 Task: Add Sprouts Ginkgo to the cart.
Action: Mouse moved to (19, 84)
Screenshot: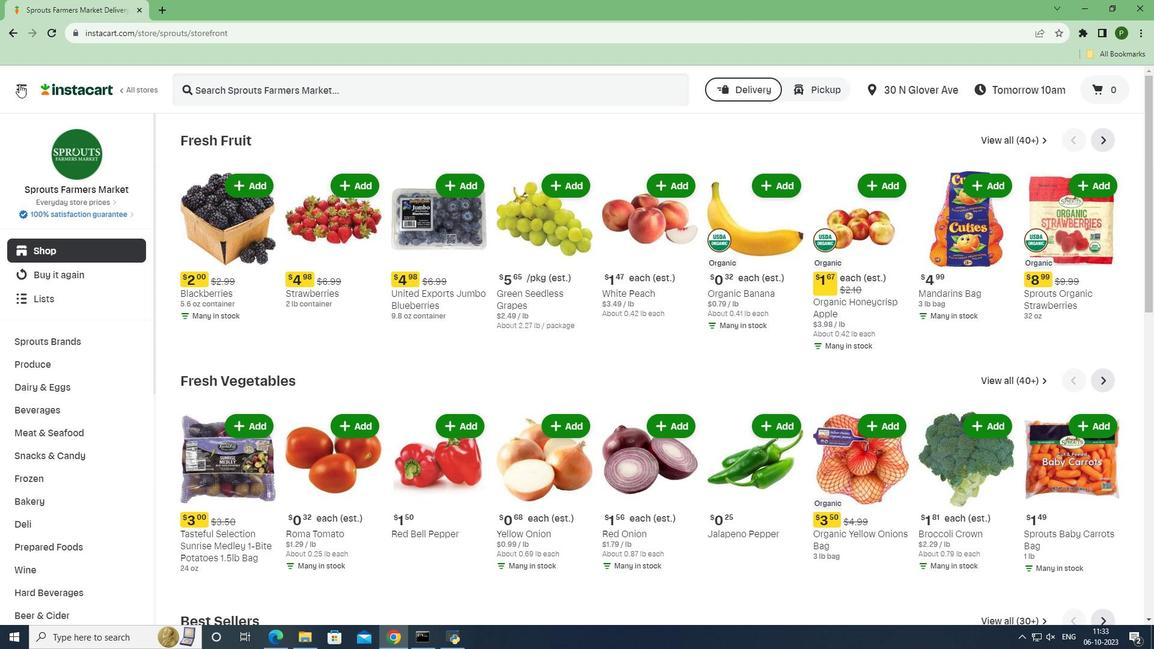 
Action: Mouse pressed left at (19, 84)
Screenshot: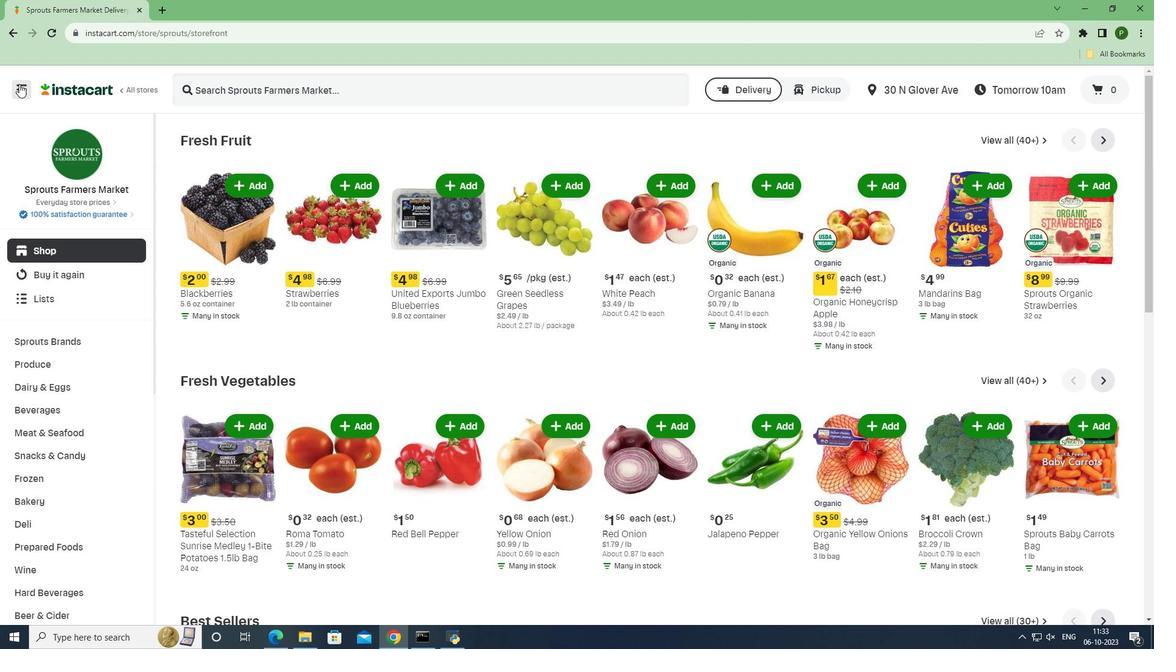 
Action: Mouse moved to (55, 323)
Screenshot: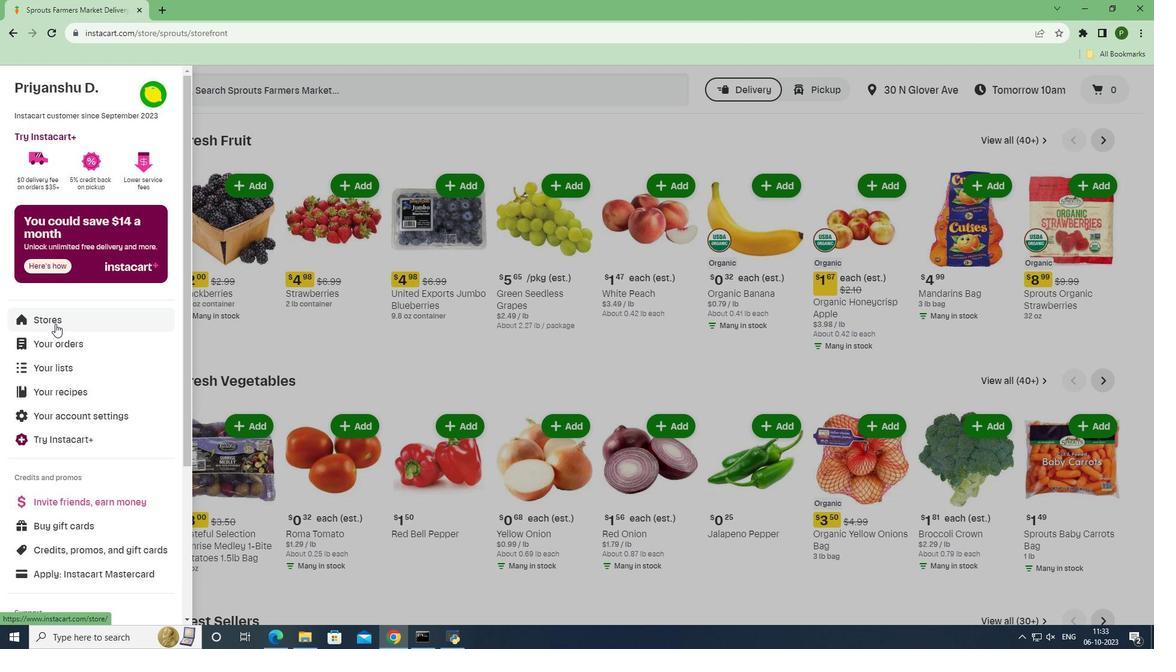 
Action: Mouse pressed left at (55, 323)
Screenshot: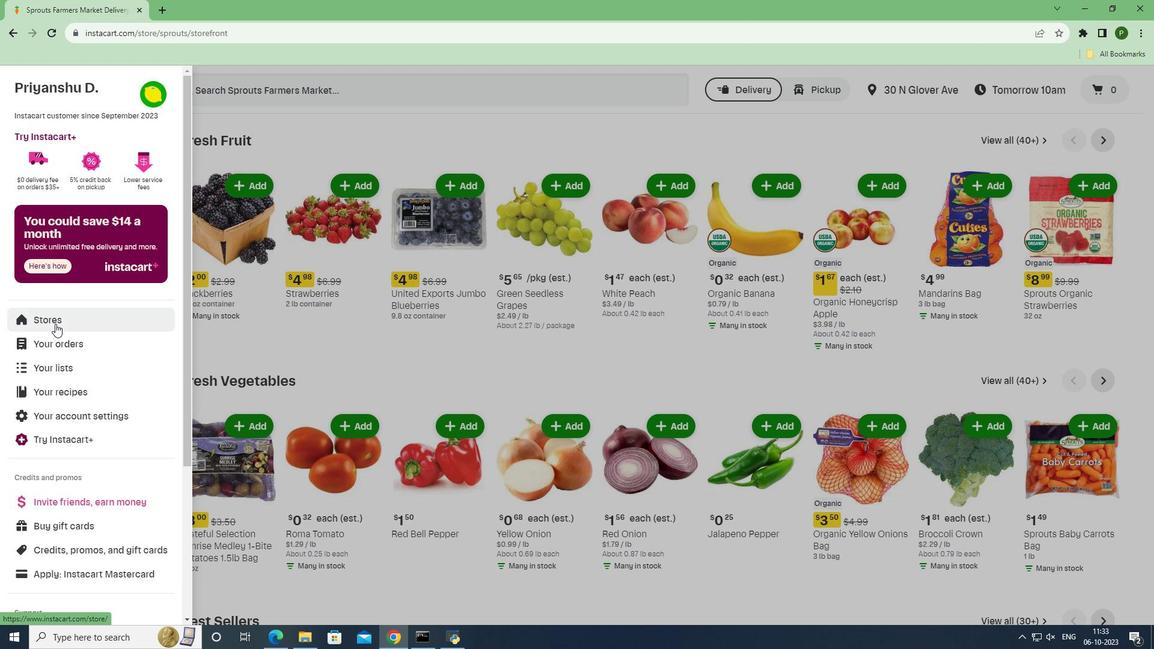 
Action: Mouse moved to (279, 146)
Screenshot: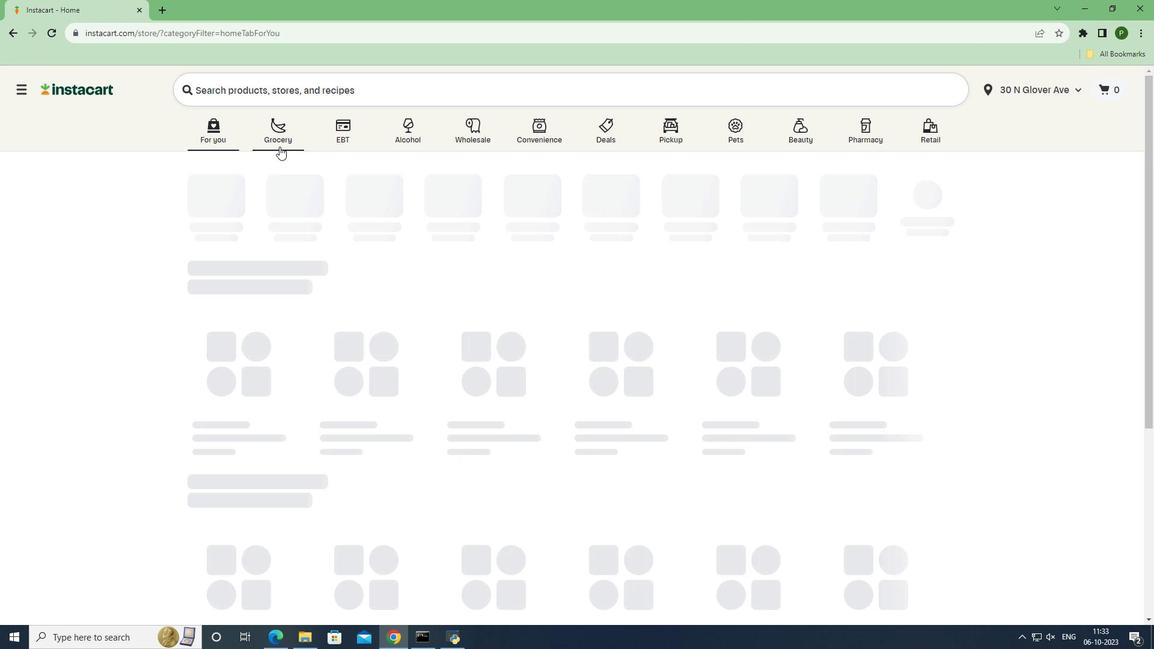 
Action: Mouse pressed left at (279, 146)
Screenshot: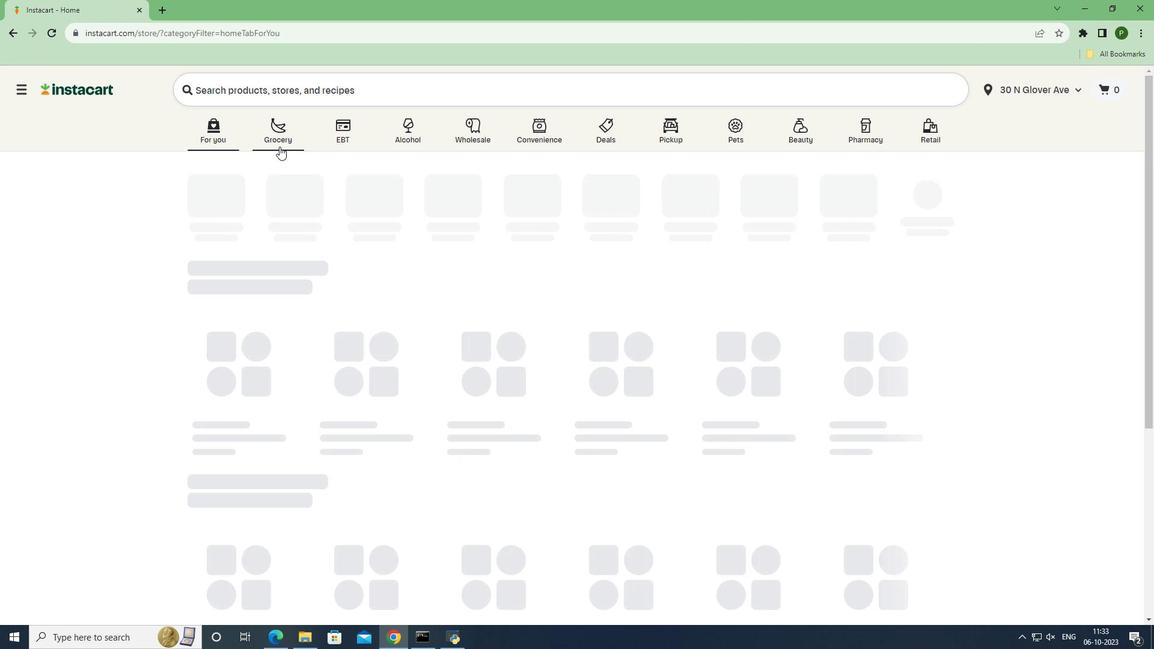 
Action: Mouse moved to (757, 289)
Screenshot: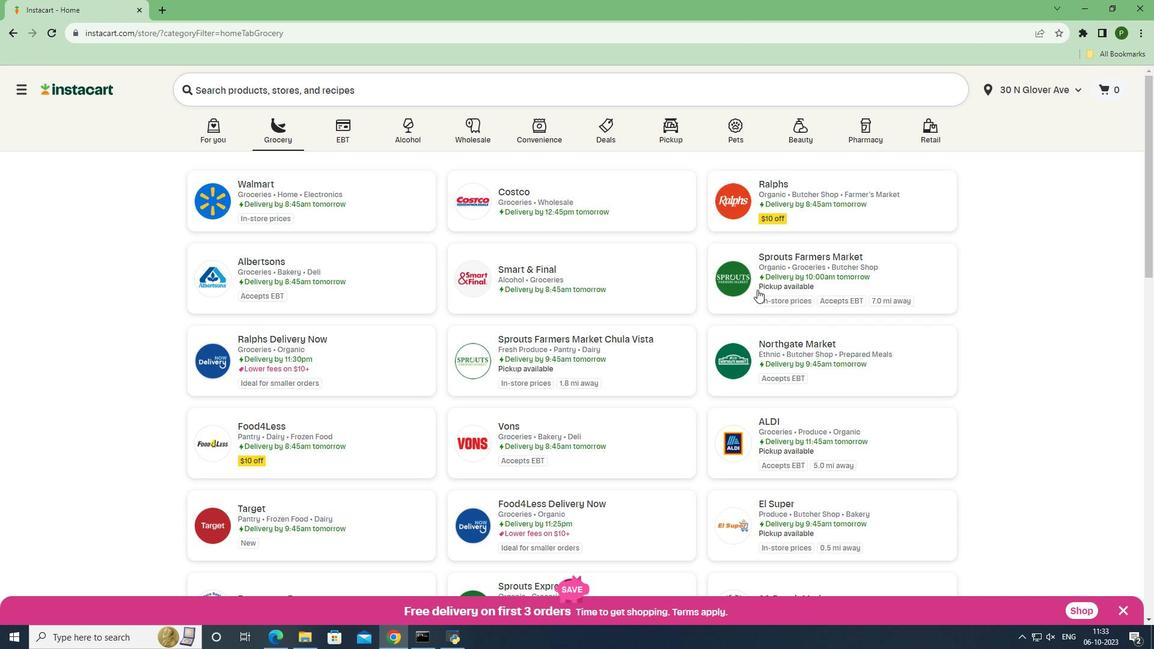 
Action: Mouse pressed left at (757, 289)
Screenshot: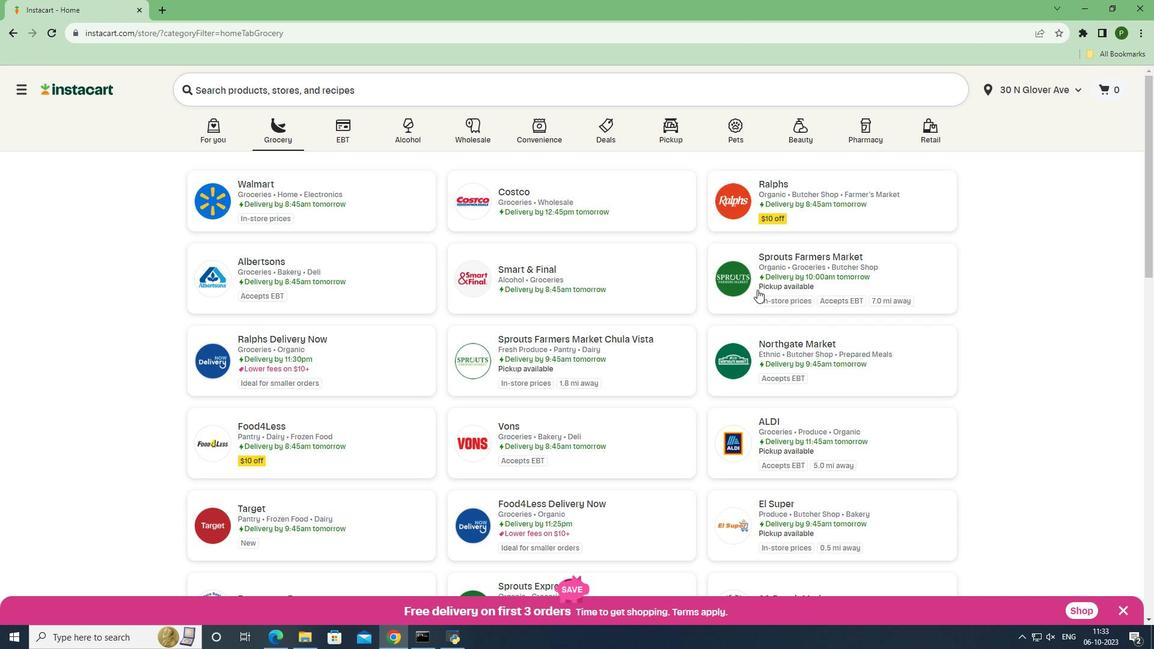 
Action: Mouse moved to (102, 339)
Screenshot: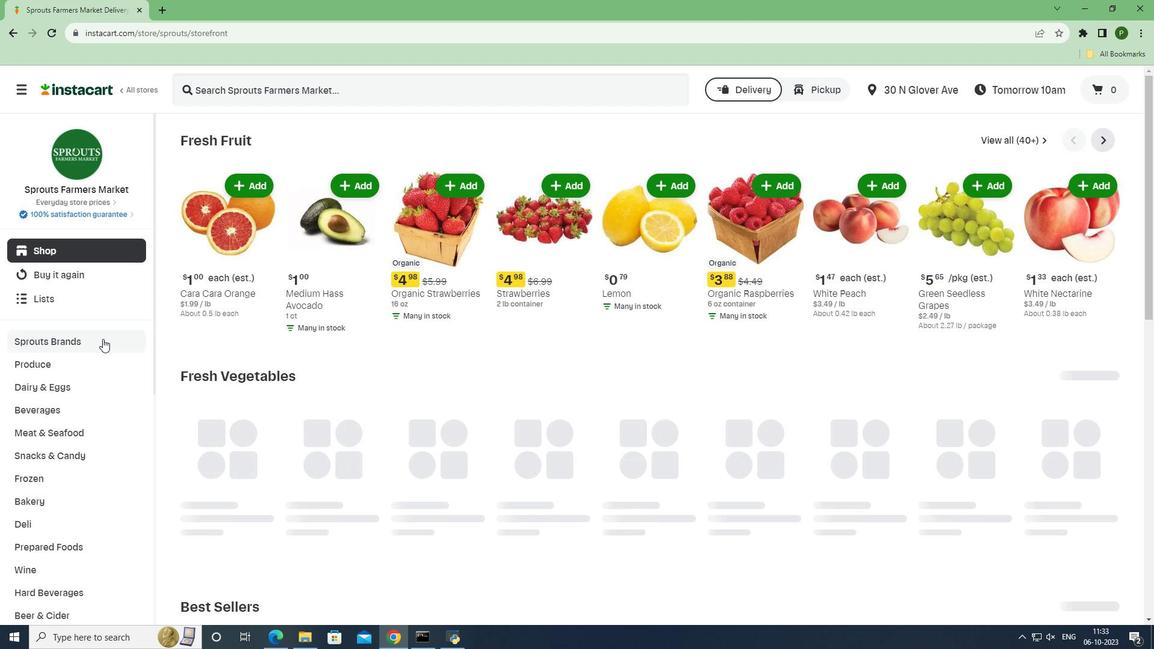 
Action: Mouse pressed left at (102, 339)
Screenshot: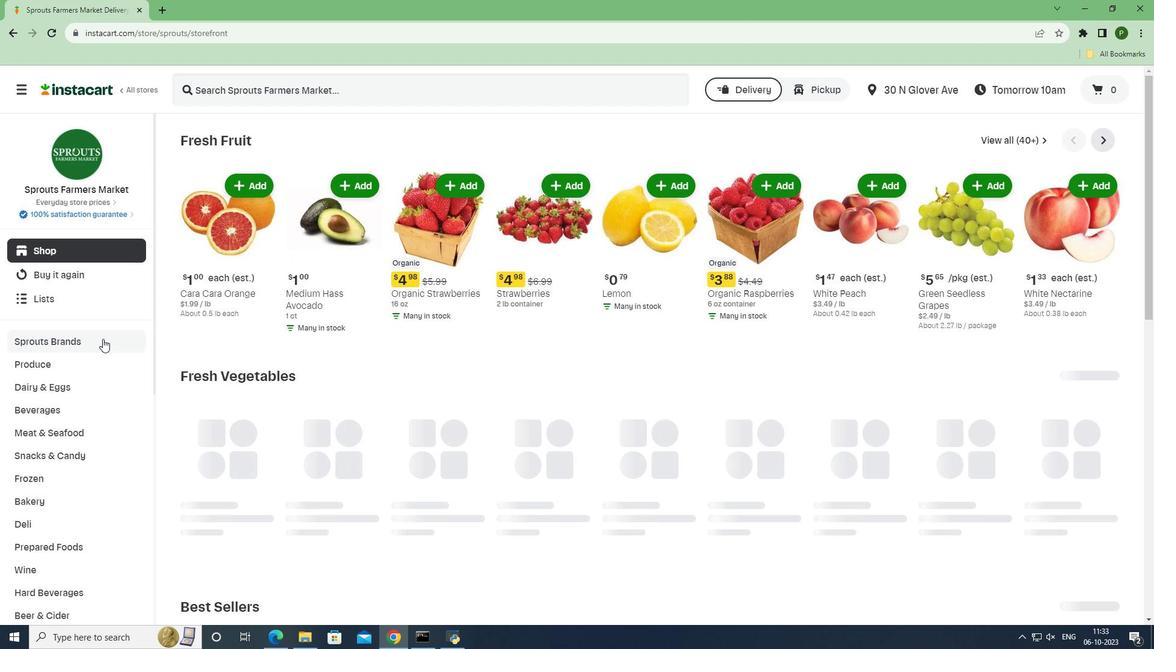 
Action: Mouse moved to (94, 498)
Screenshot: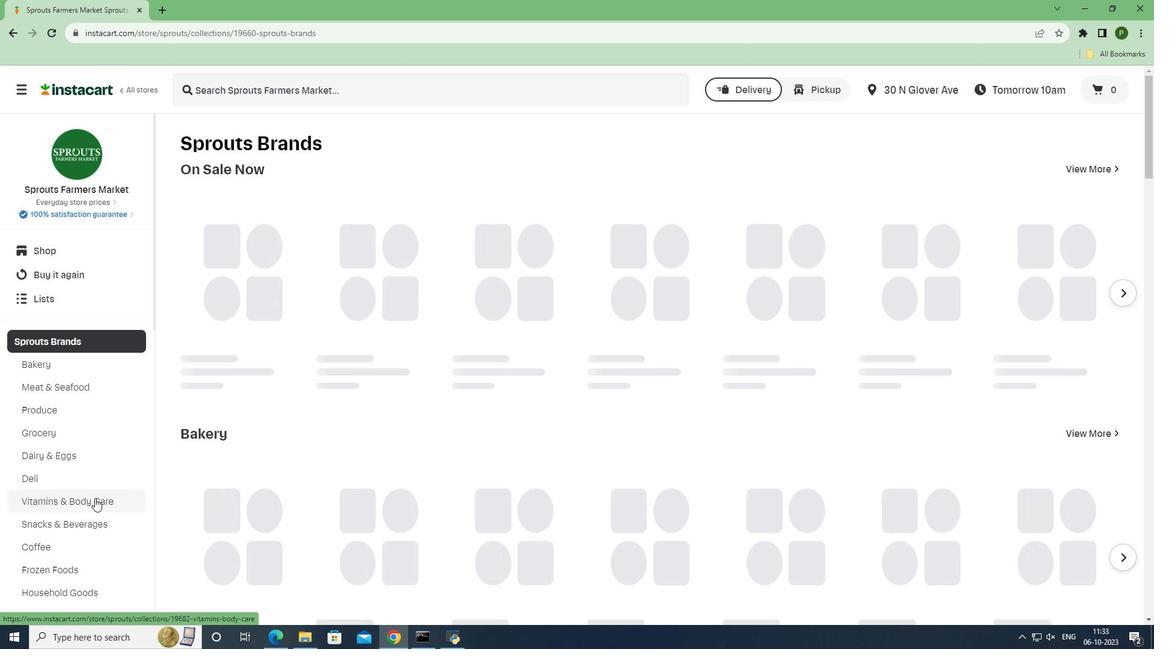
Action: Mouse pressed left at (94, 498)
Screenshot: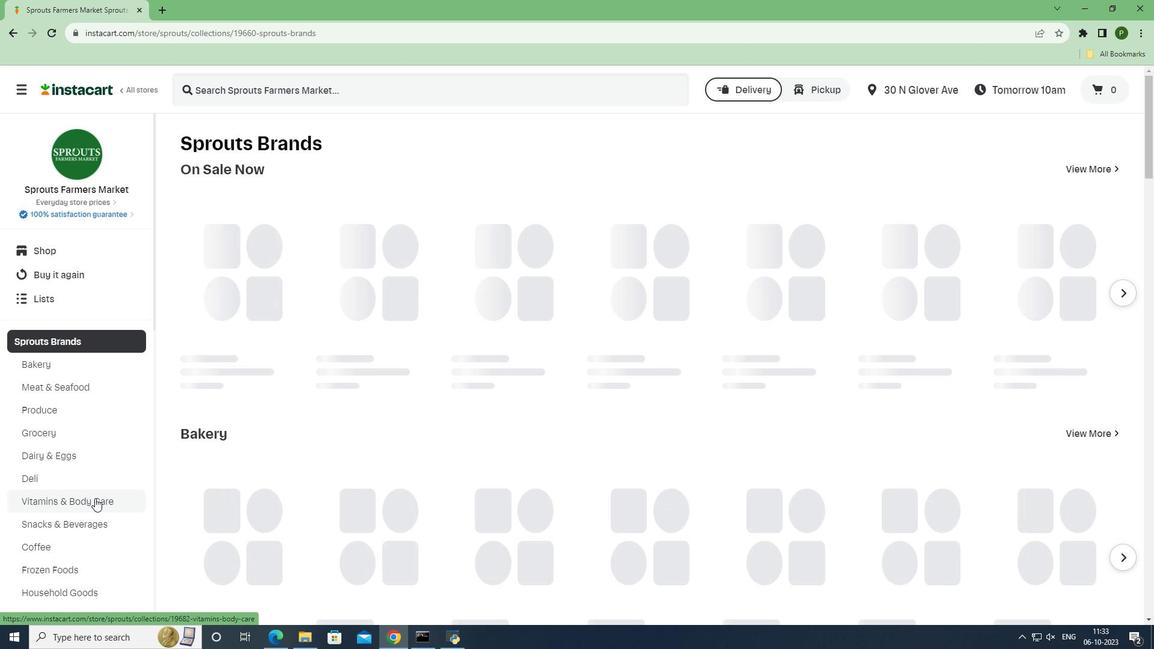 
Action: Mouse moved to (230, 93)
Screenshot: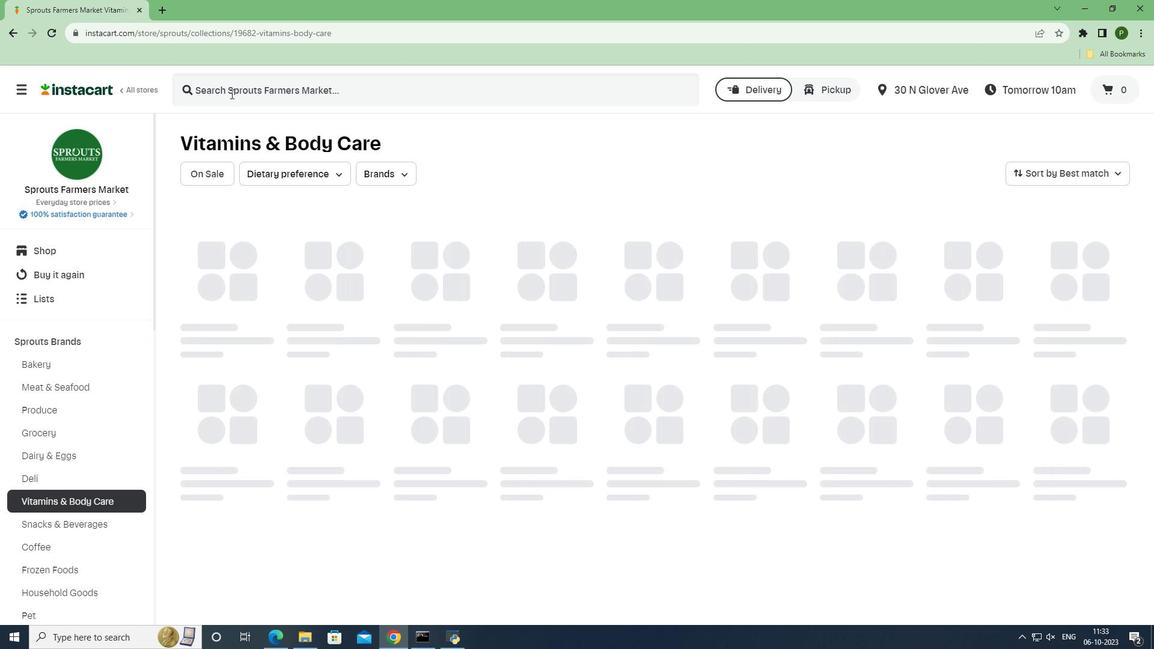 
Action: Mouse pressed left at (230, 93)
Screenshot: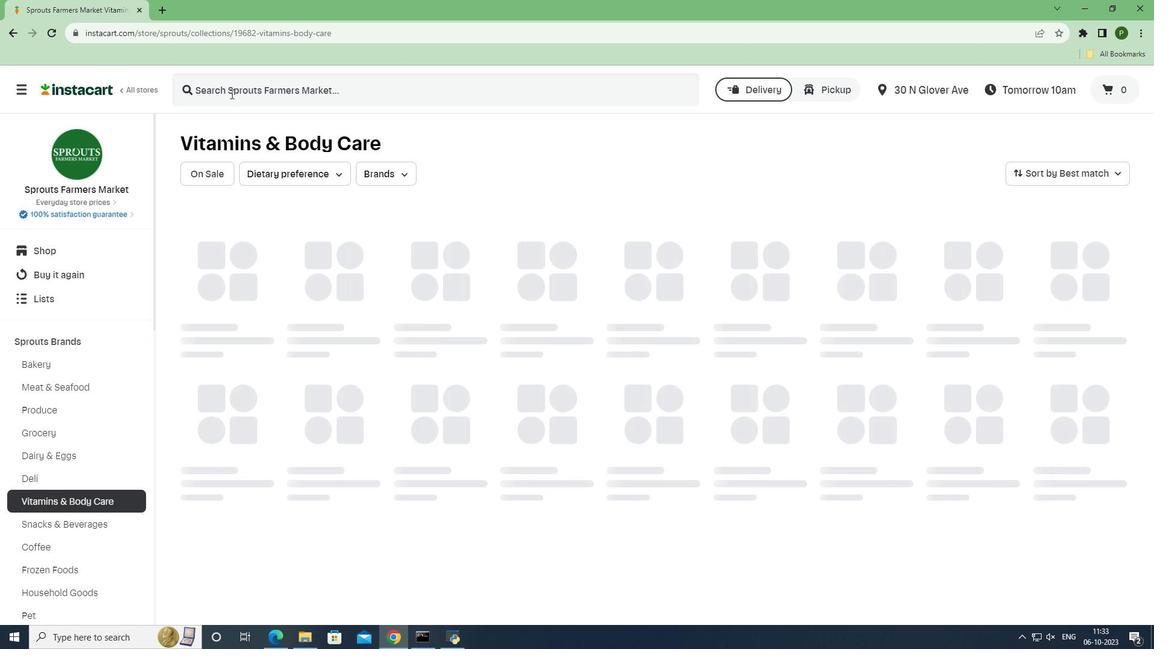 
Action: Key pressed <Key.caps_lock>S<Key.caps_lock>prouts<Key.space><Key.caps_lock>G<Key.caps_lock>inkgo<Key.enter>
Screenshot: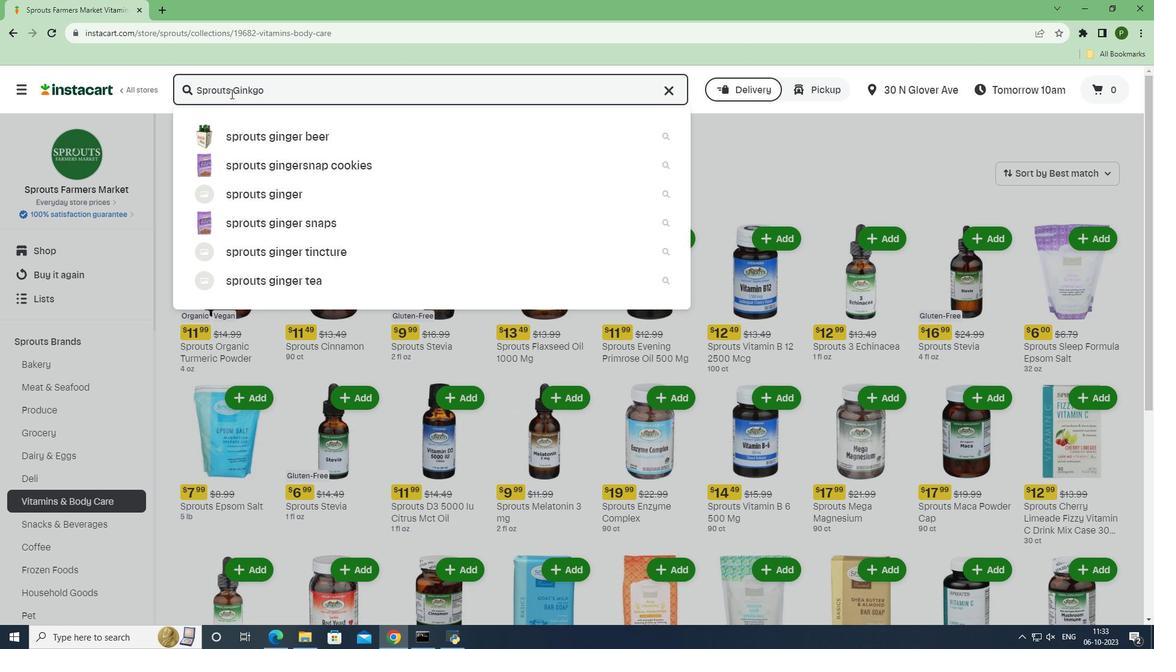 
Action: Mouse moved to (321, 219)
Screenshot: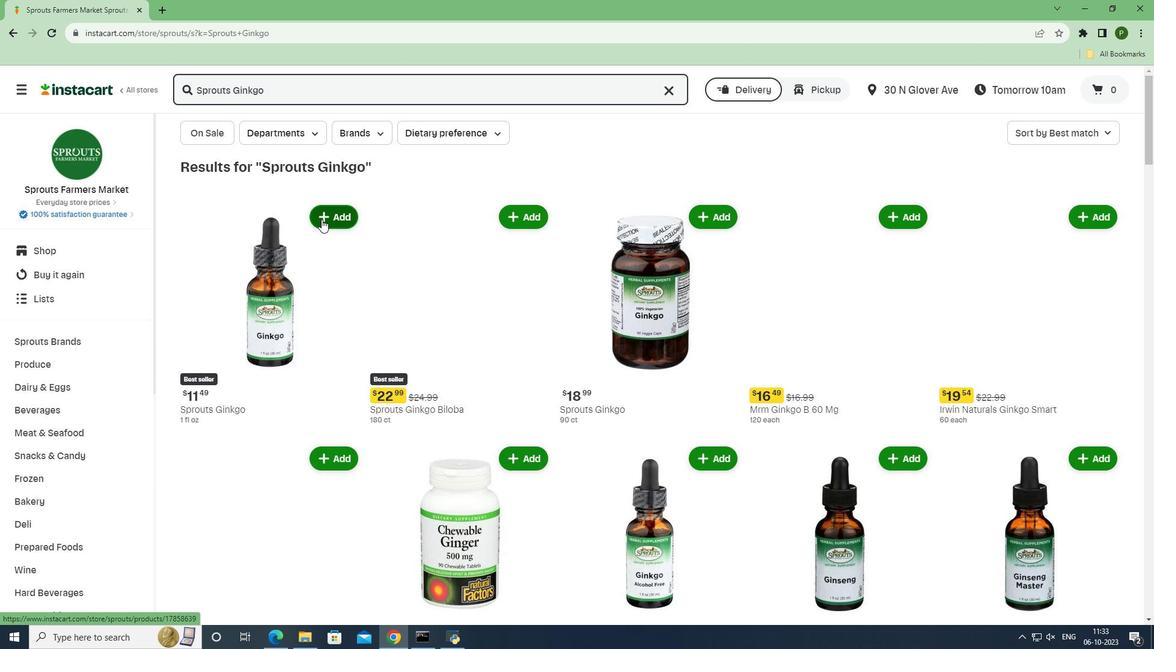 
Action: Mouse pressed left at (321, 219)
Screenshot: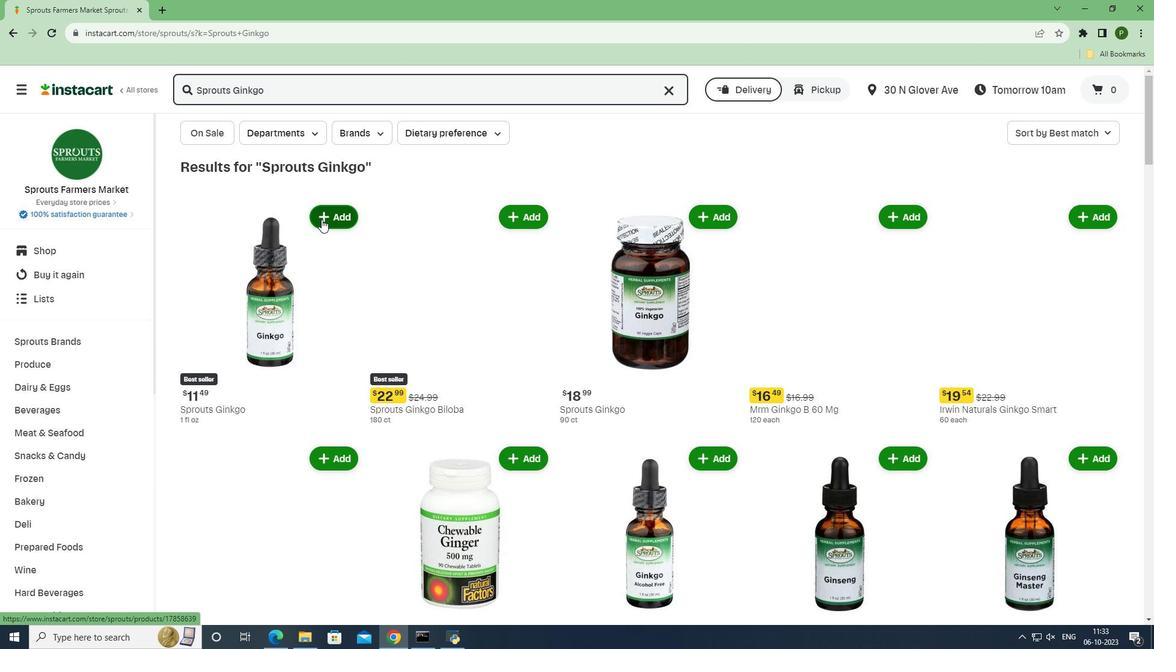 
Action: Mouse moved to (339, 298)
Screenshot: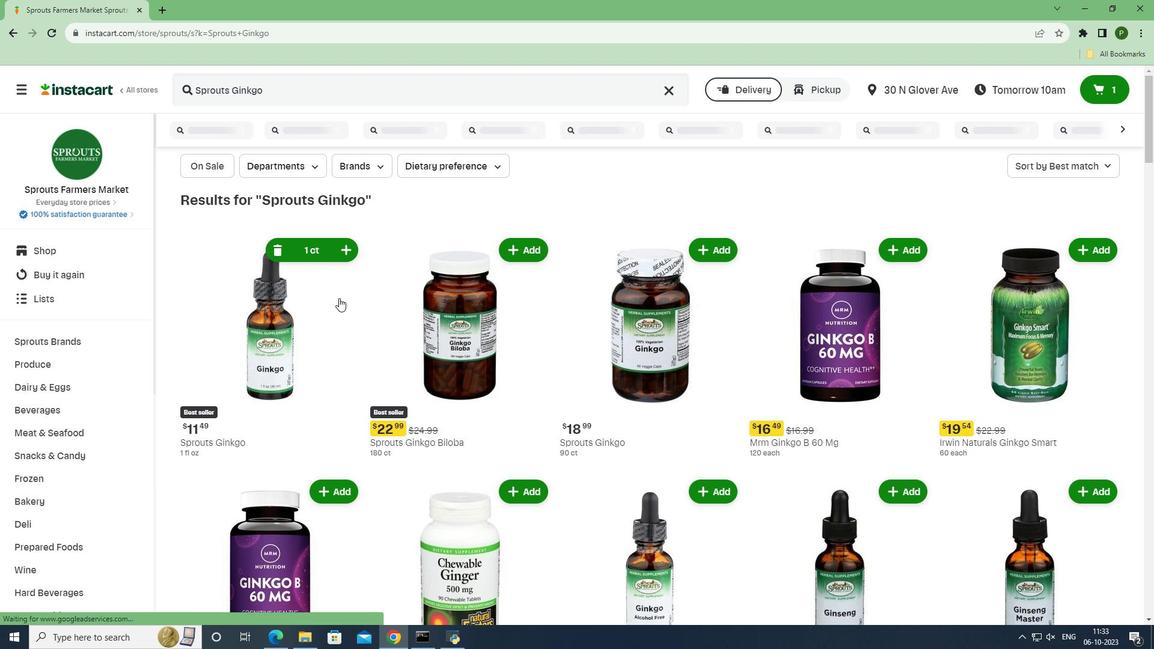 
